 Task: Add Boiron Arnica Montana 200Ck to the cart.
Action: Mouse moved to (256, 127)
Screenshot: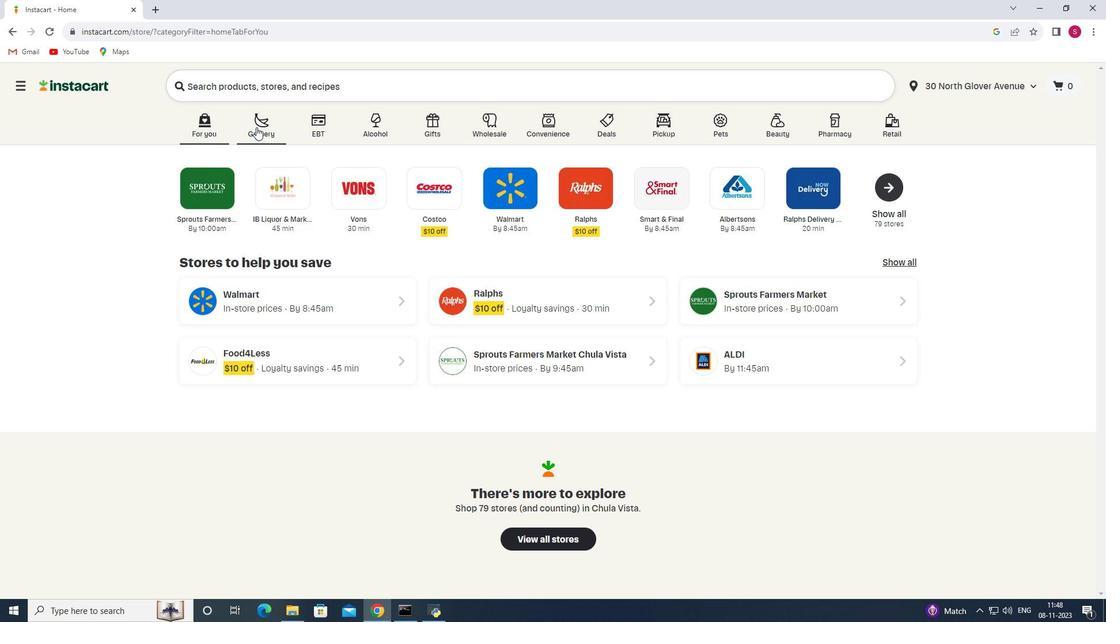 
Action: Mouse pressed left at (256, 127)
Screenshot: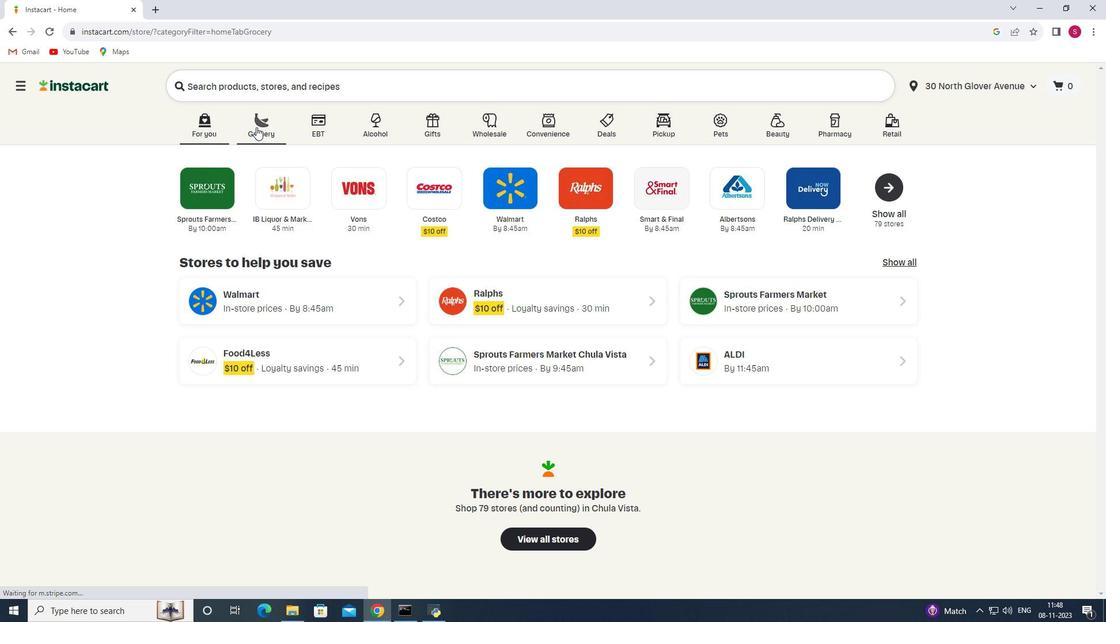 
Action: Mouse moved to (269, 318)
Screenshot: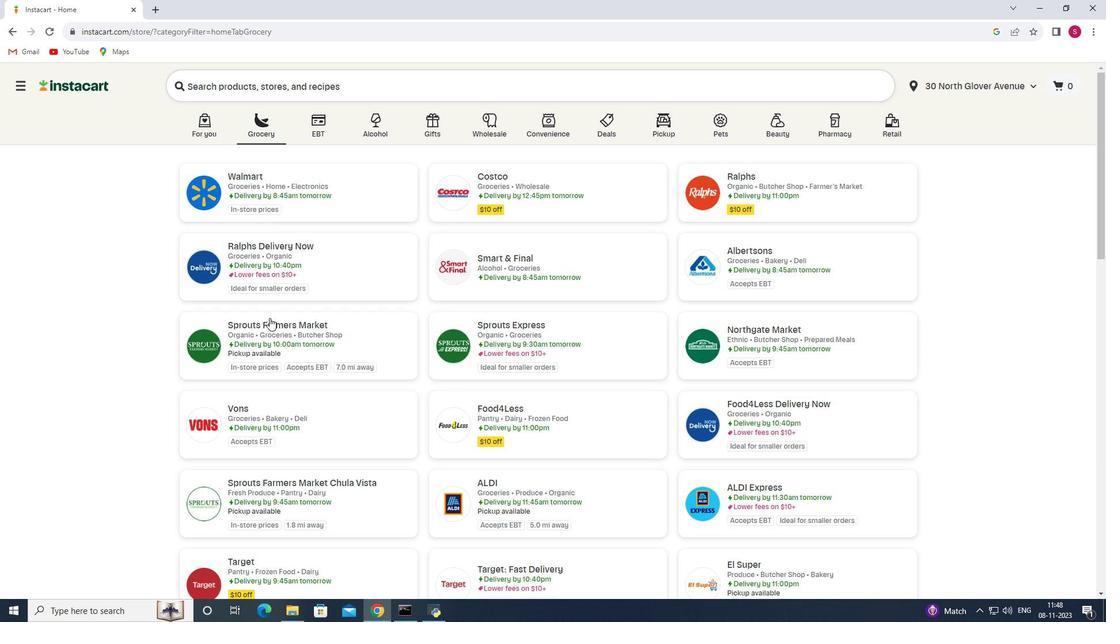 
Action: Mouse pressed left at (269, 318)
Screenshot: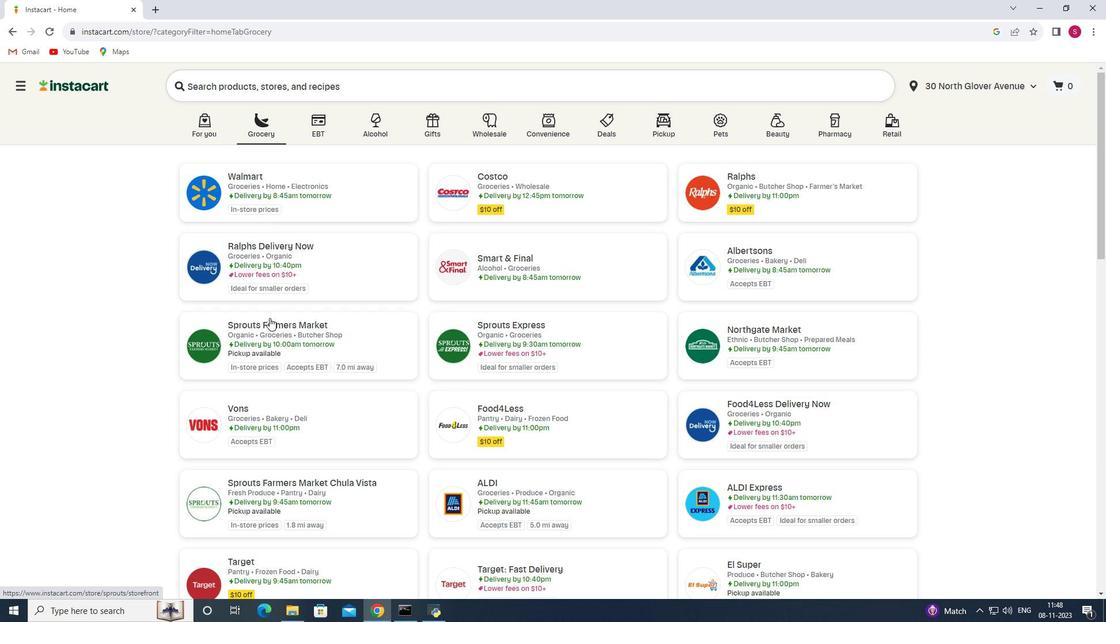 
Action: Mouse moved to (70, 317)
Screenshot: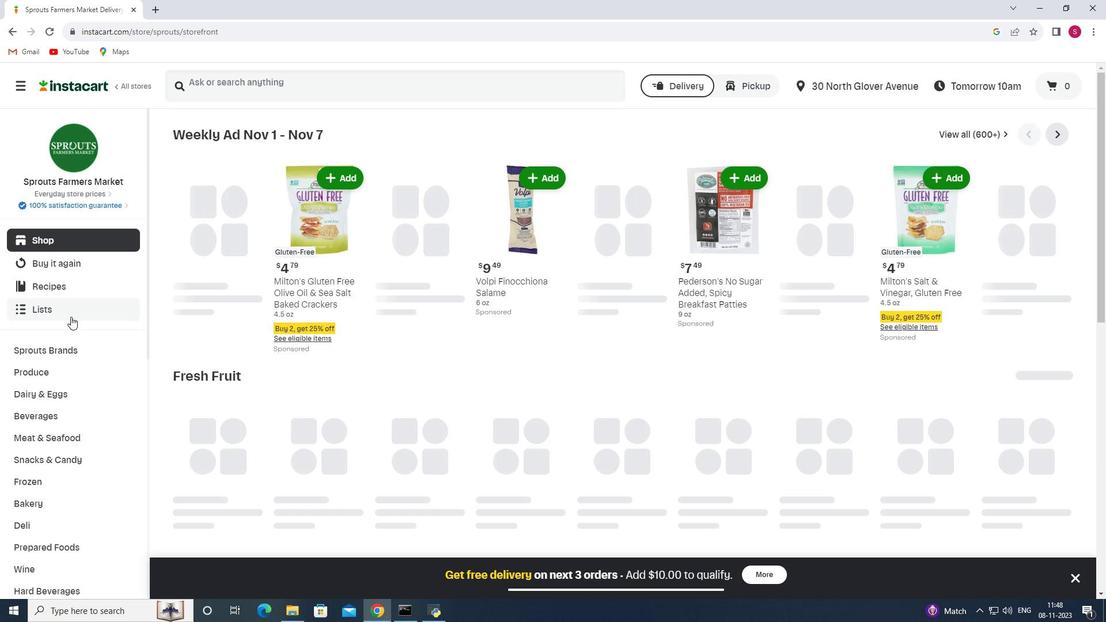 
Action: Mouse scrolled (70, 316) with delta (0, 0)
Screenshot: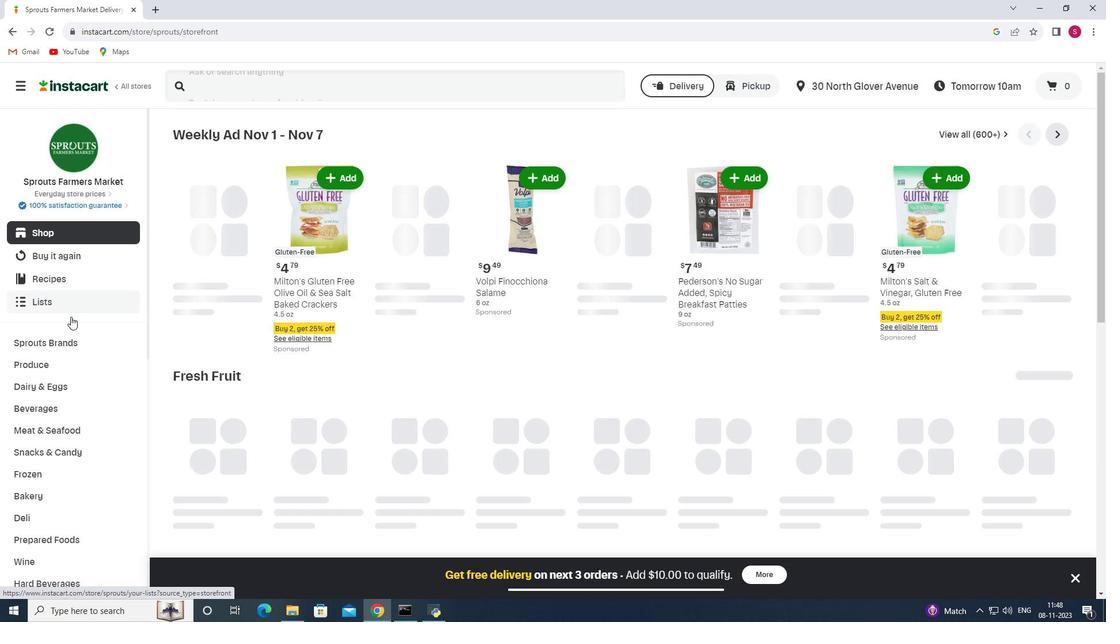 
Action: Mouse scrolled (70, 316) with delta (0, 0)
Screenshot: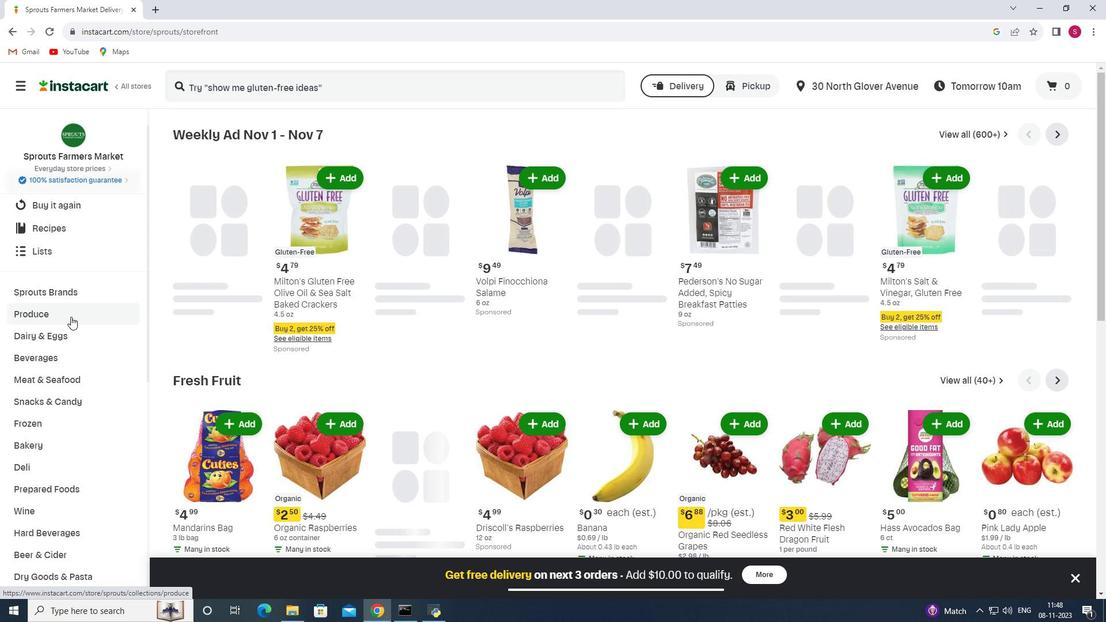 
Action: Mouse scrolled (70, 316) with delta (0, 0)
Screenshot: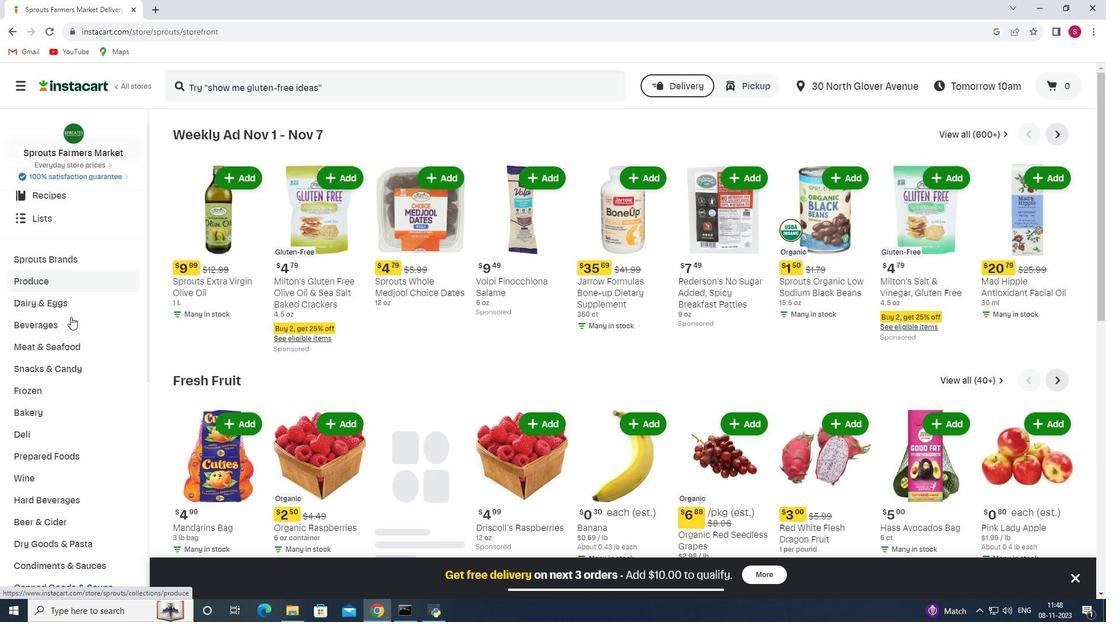 
Action: Mouse scrolled (70, 316) with delta (0, 0)
Screenshot: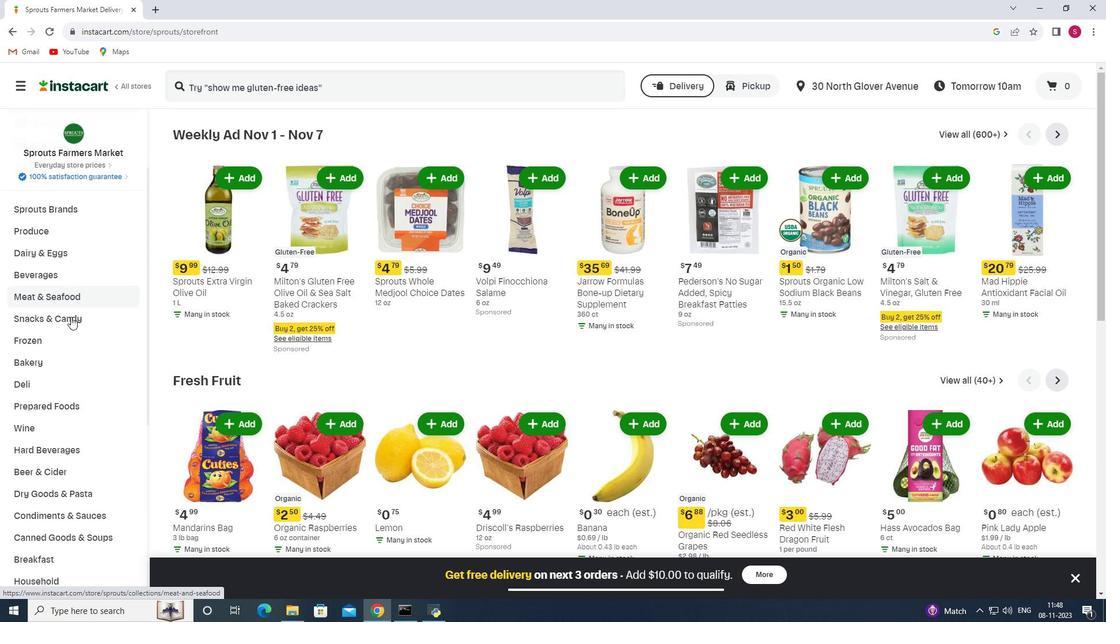 
Action: Mouse scrolled (70, 316) with delta (0, 0)
Screenshot: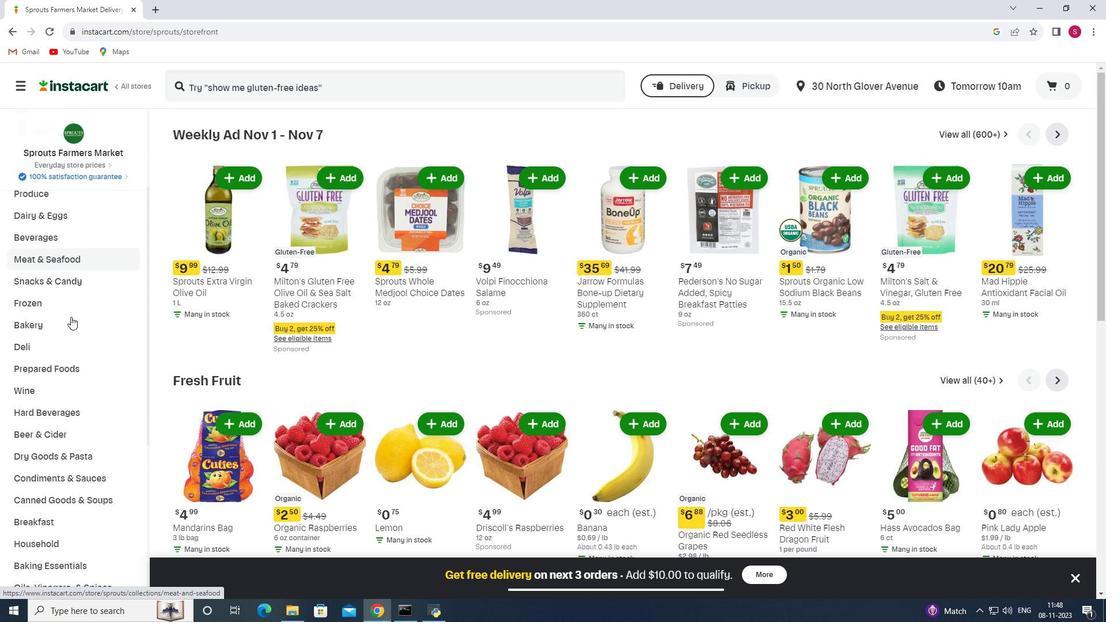 
Action: Mouse scrolled (70, 316) with delta (0, 0)
Screenshot: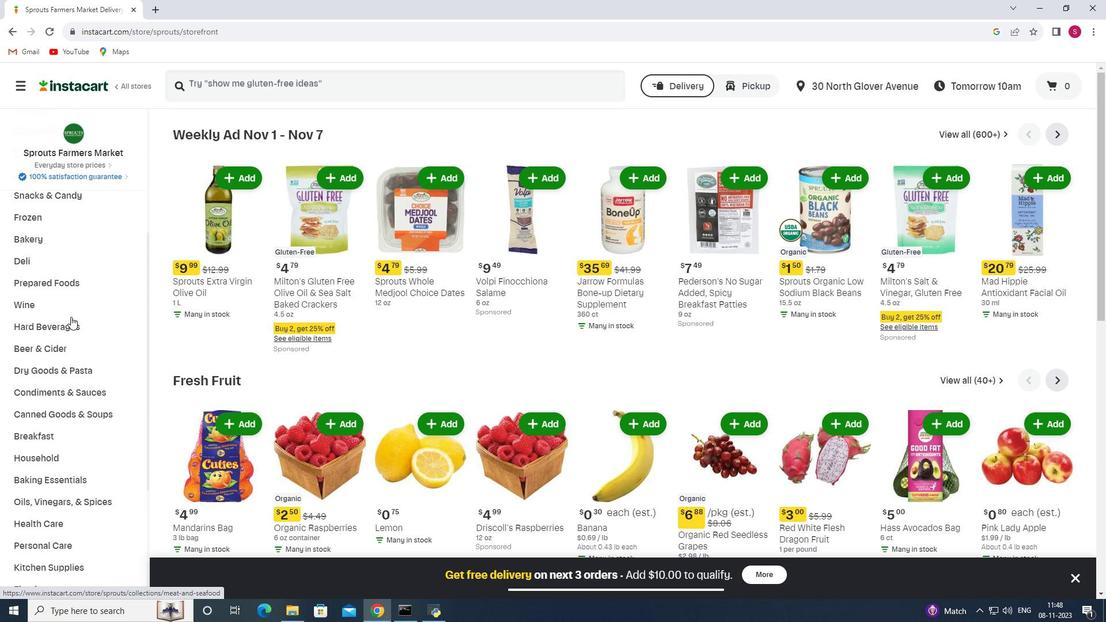 
Action: Mouse scrolled (70, 316) with delta (0, 0)
Screenshot: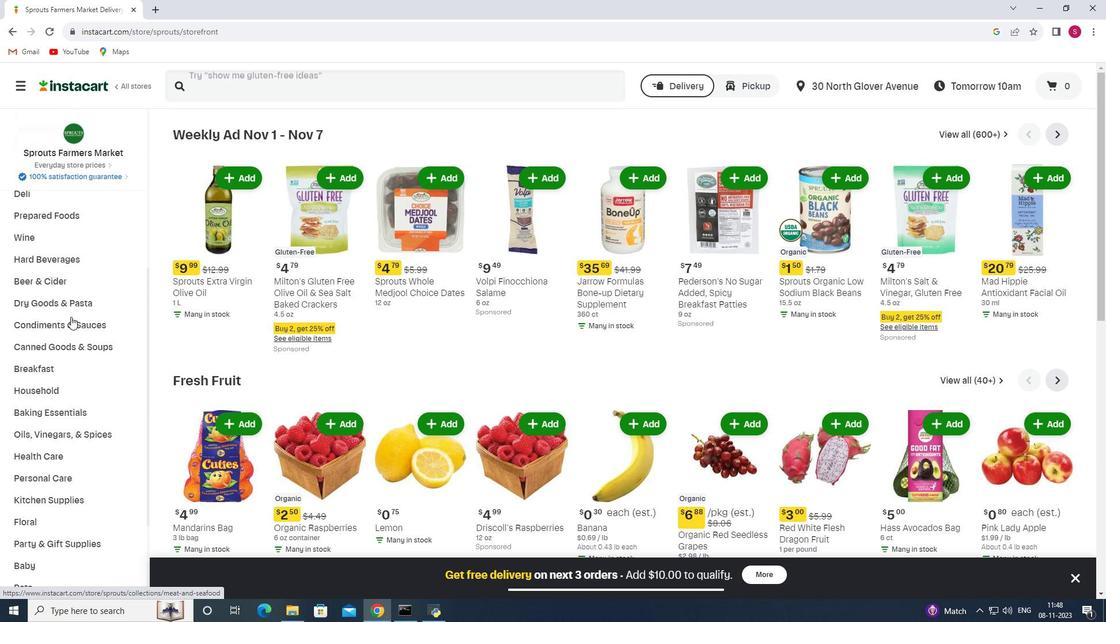 
Action: Mouse scrolled (70, 316) with delta (0, 0)
Screenshot: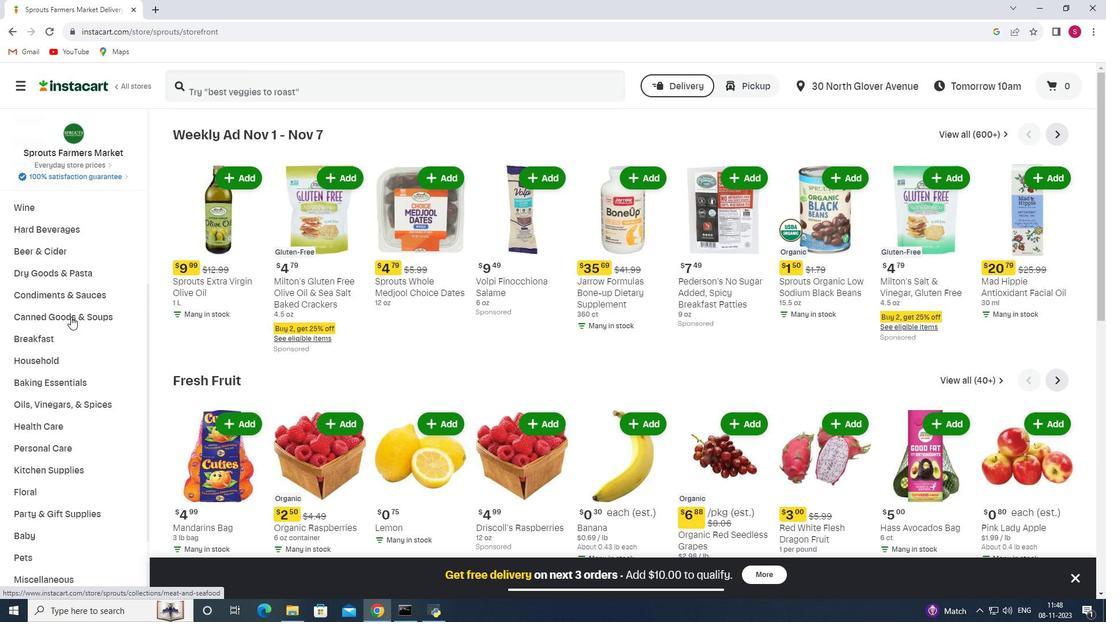 
Action: Mouse scrolled (70, 316) with delta (0, 0)
Screenshot: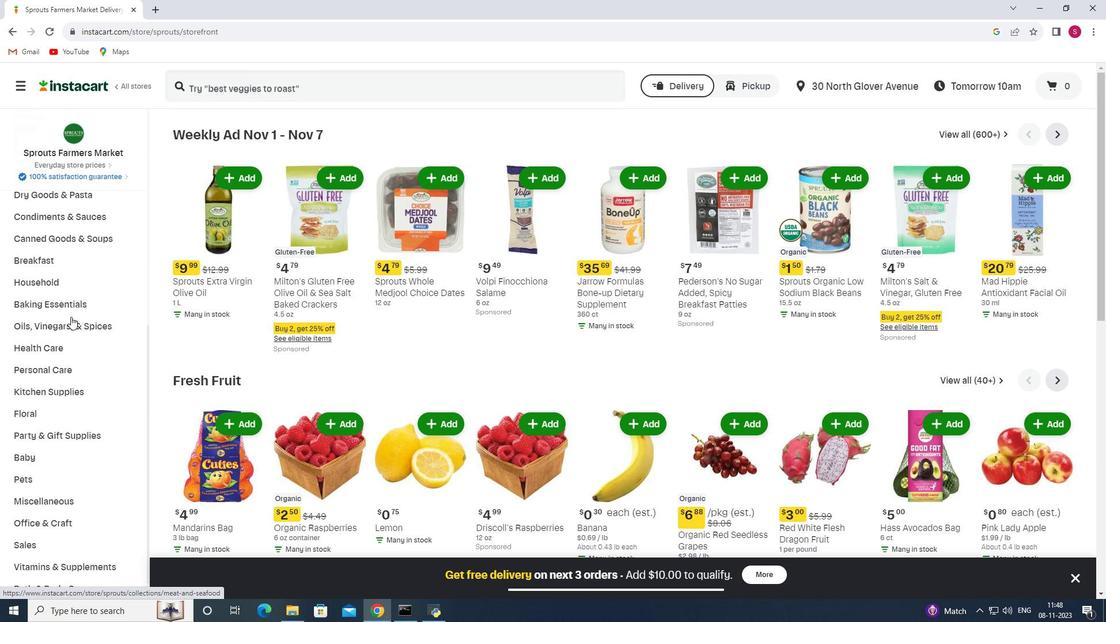 
Action: Mouse moved to (70, 321)
Screenshot: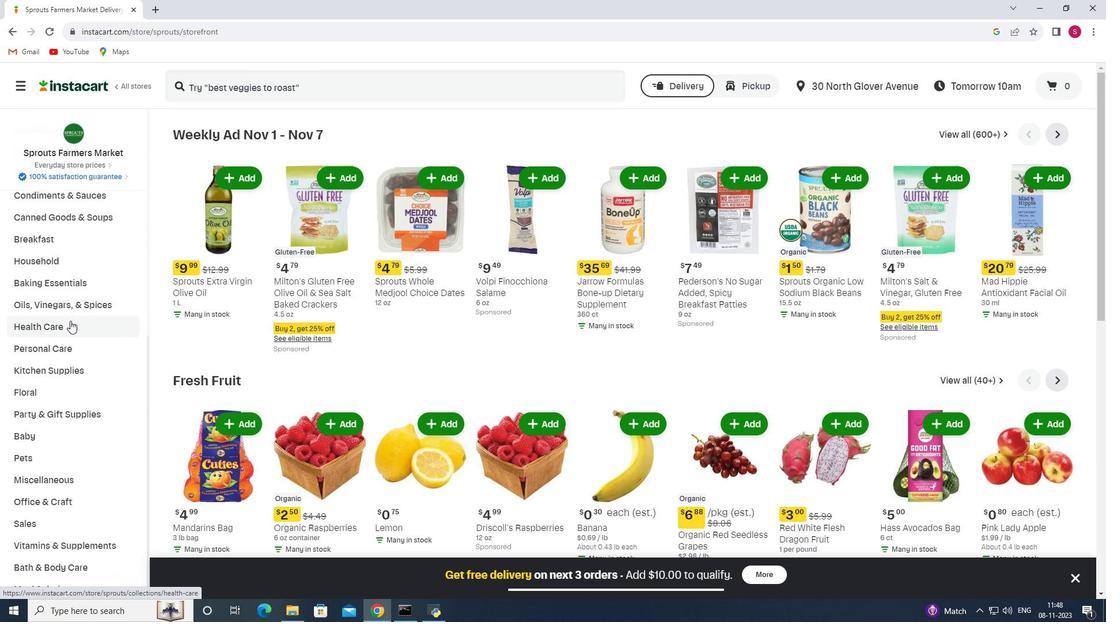 
Action: Mouse pressed left at (70, 321)
Screenshot: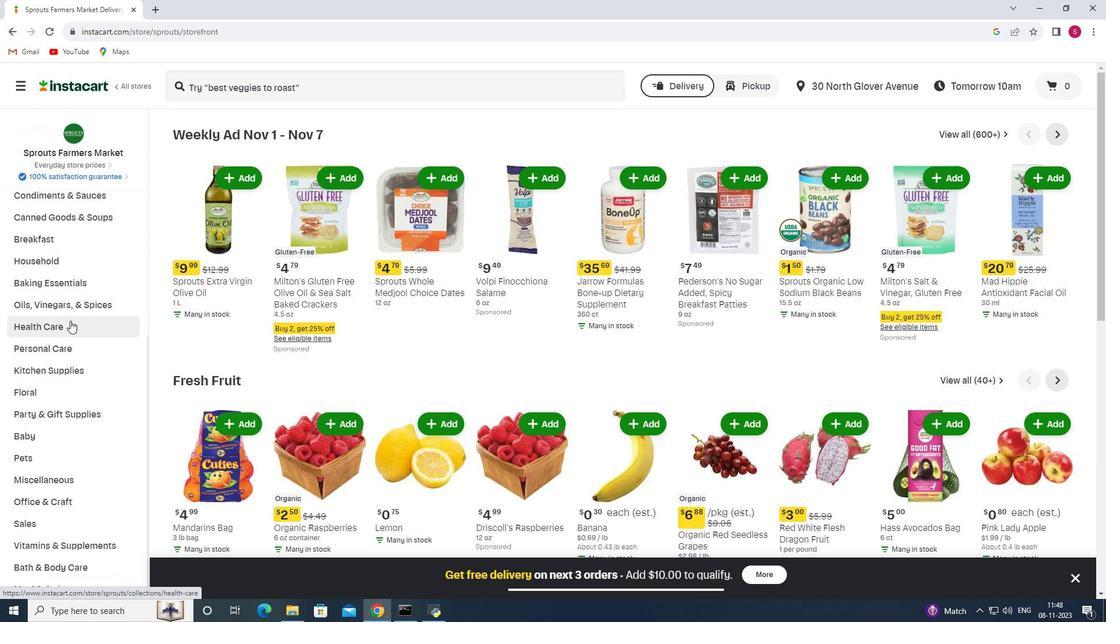 
Action: Mouse moved to (400, 157)
Screenshot: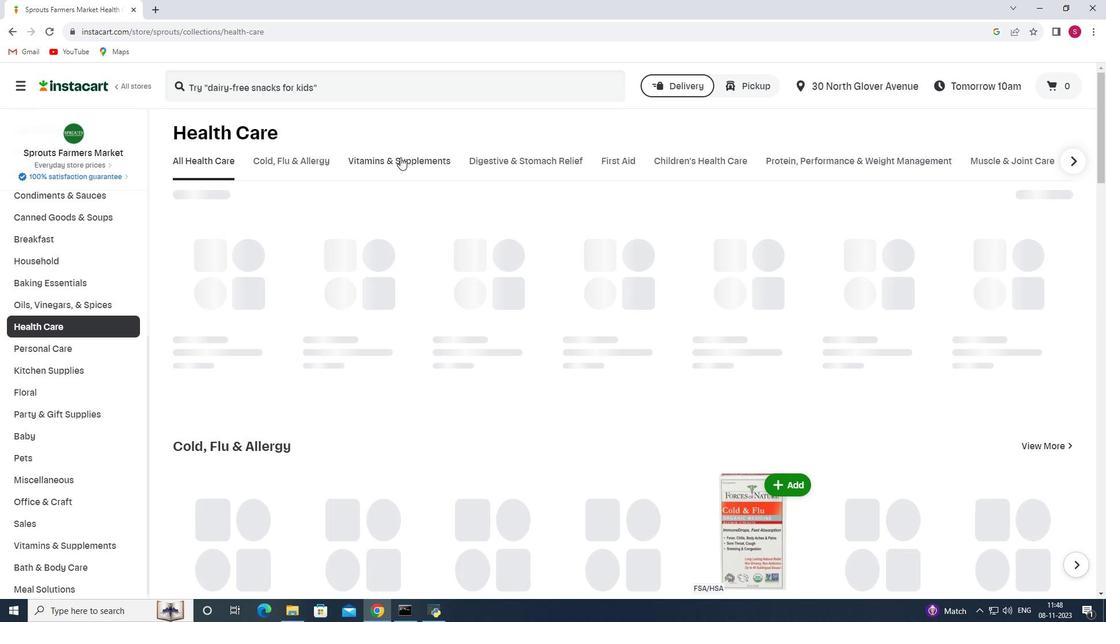
Action: Mouse pressed left at (400, 157)
Screenshot: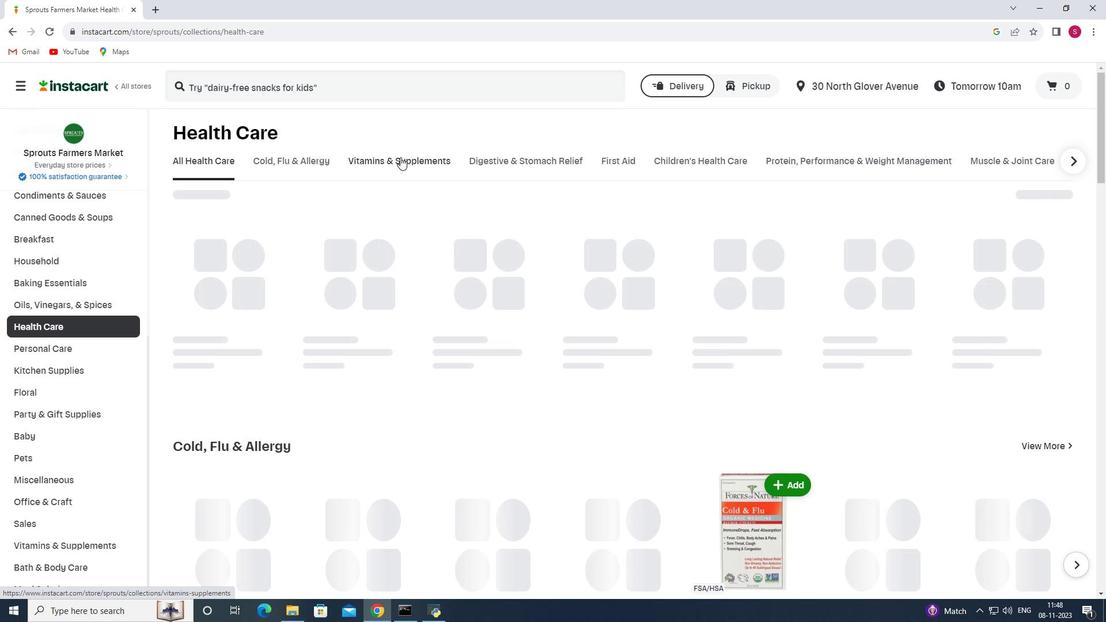 
Action: Mouse moved to (892, 205)
Screenshot: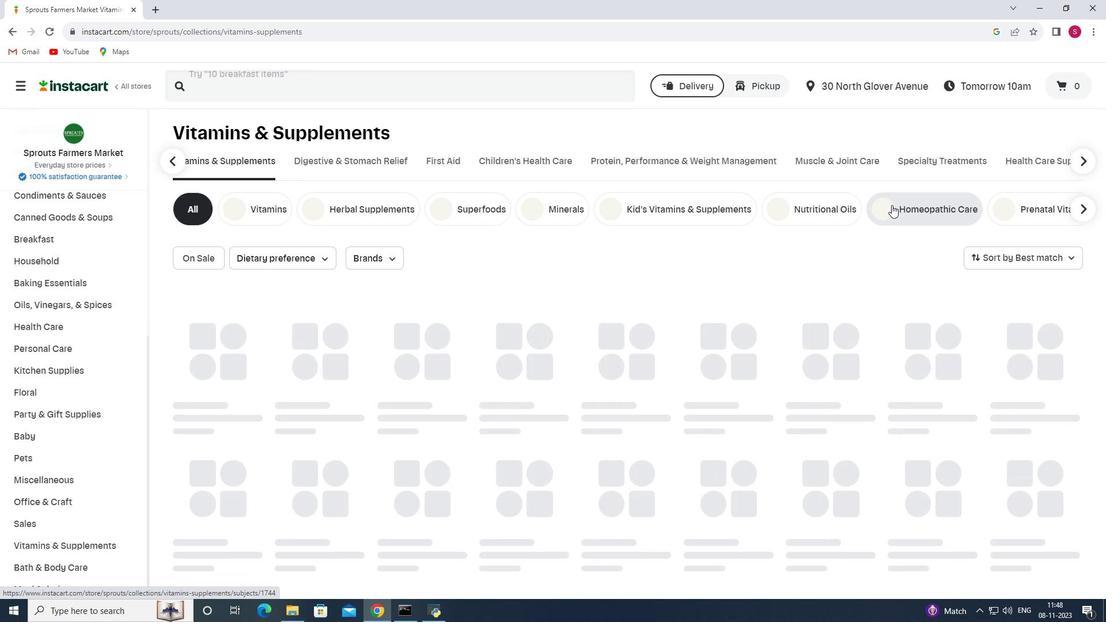 
Action: Mouse pressed left at (892, 205)
Screenshot: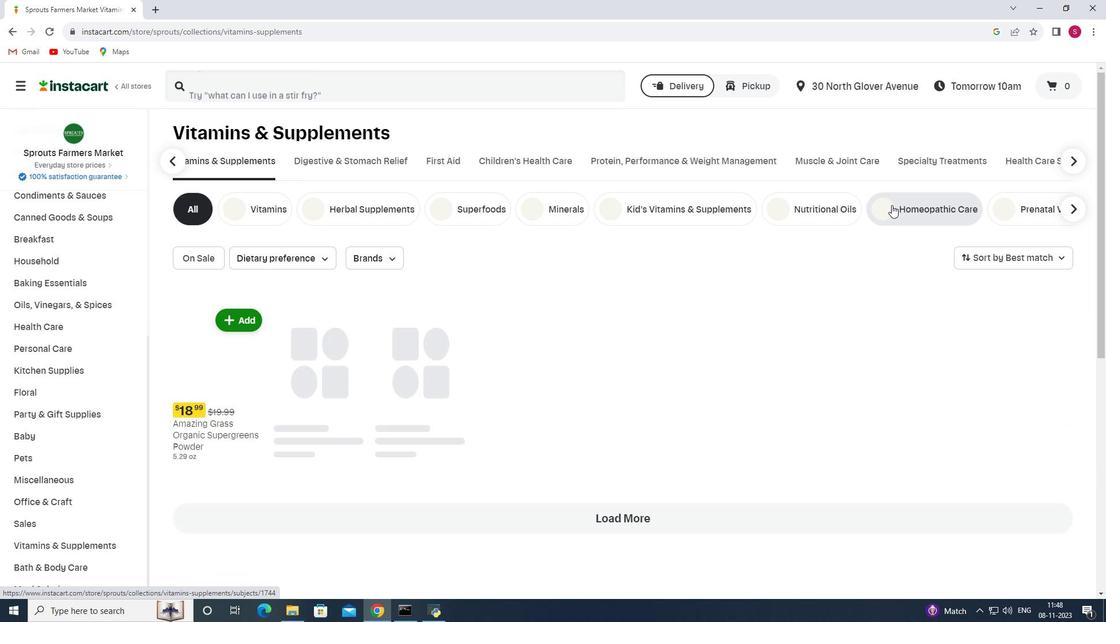 
Action: Mouse moved to (317, 91)
Screenshot: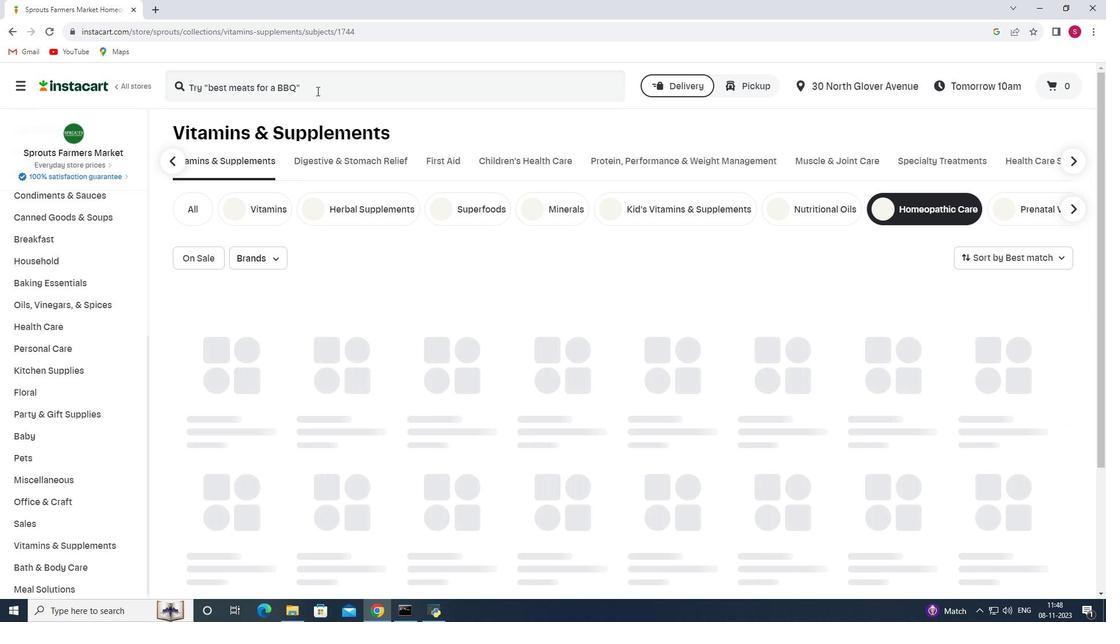
Action: Mouse pressed left at (317, 91)
Screenshot: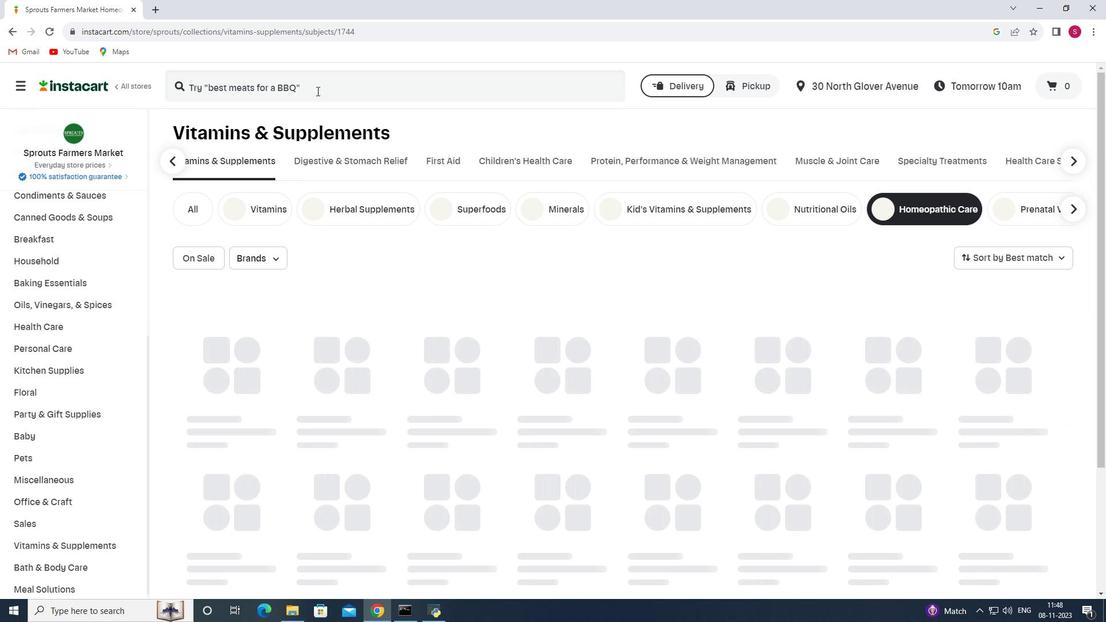 
Action: Key pressed <Key.shift>Boiron<Key.space><Key.shift>Arnica<Key.space><Key.shift_r>Montana<Key.space>200<Key.shift>Ck<Key.enter>
Screenshot: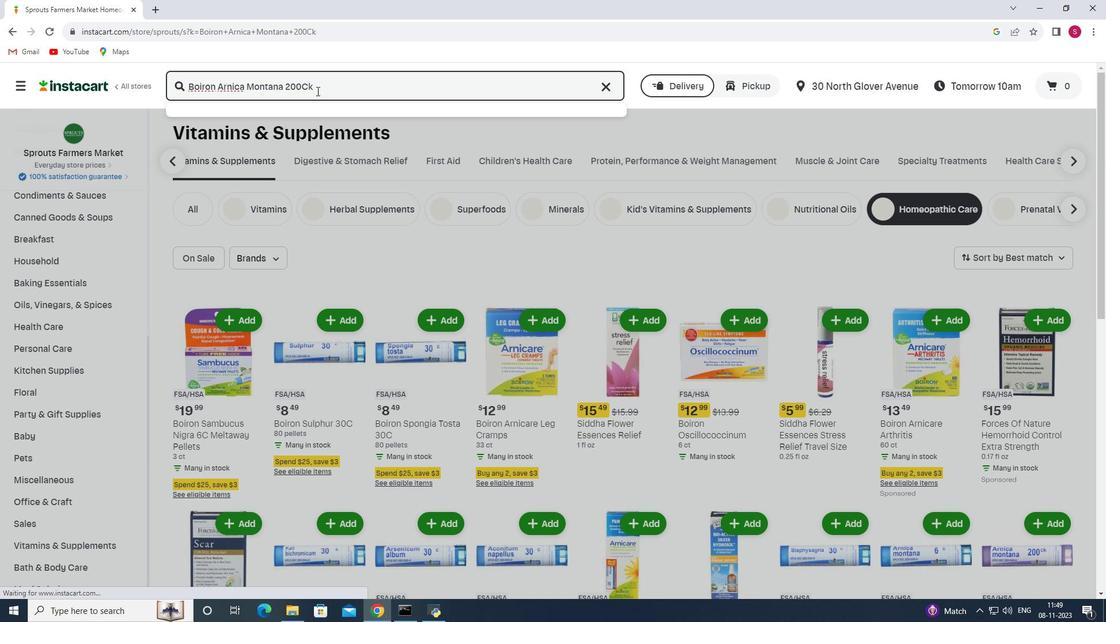 
Action: Mouse moved to (321, 194)
Screenshot: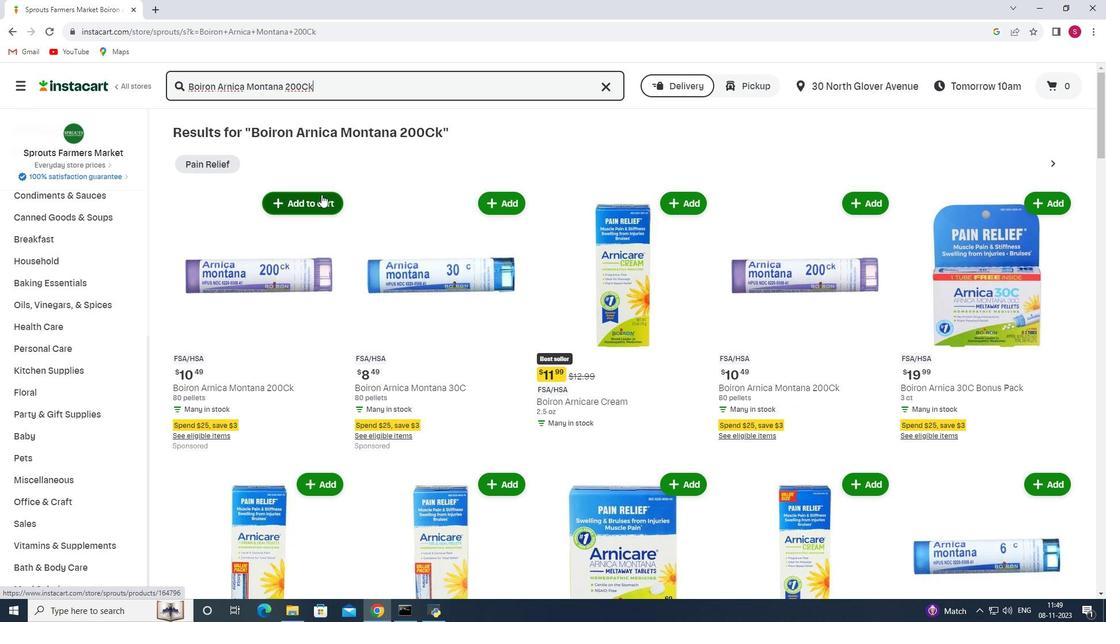 
Action: Mouse pressed left at (321, 194)
Screenshot: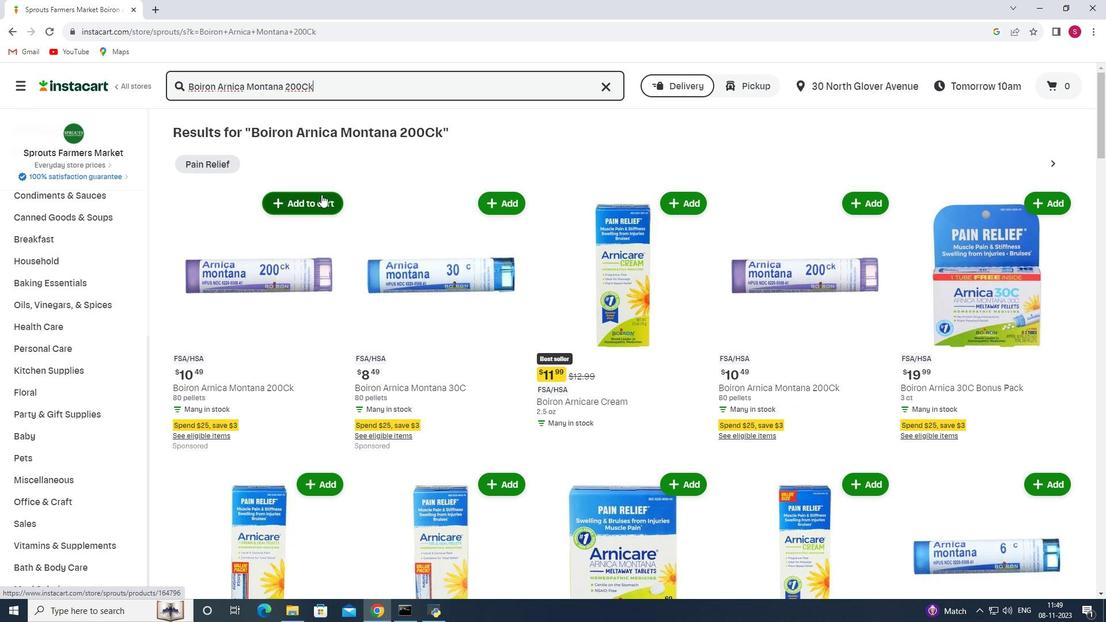 
Action: Mouse moved to (306, 243)
Screenshot: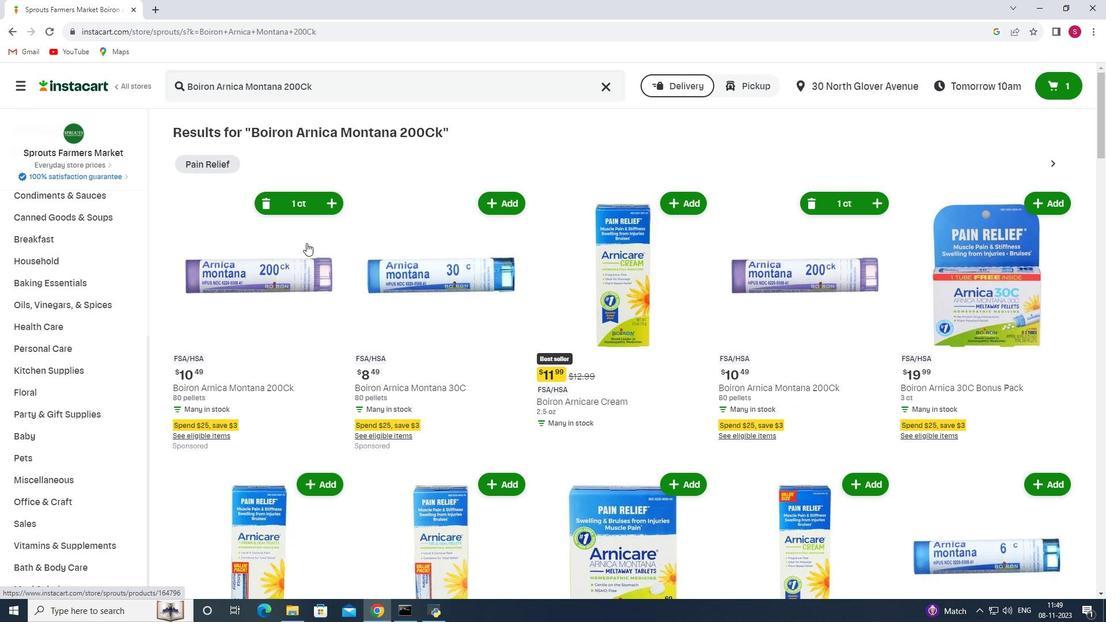 
